 Task: Create a sub task Release to Production / Go Live for the task  Develop a new online booking system for a hotel or resort in the project AgileBox , assign it to team member softage.5@softage.net and update the status of the sub task to  Off Track , set the priority of the sub task to High
Action: Mouse moved to (59, 298)
Screenshot: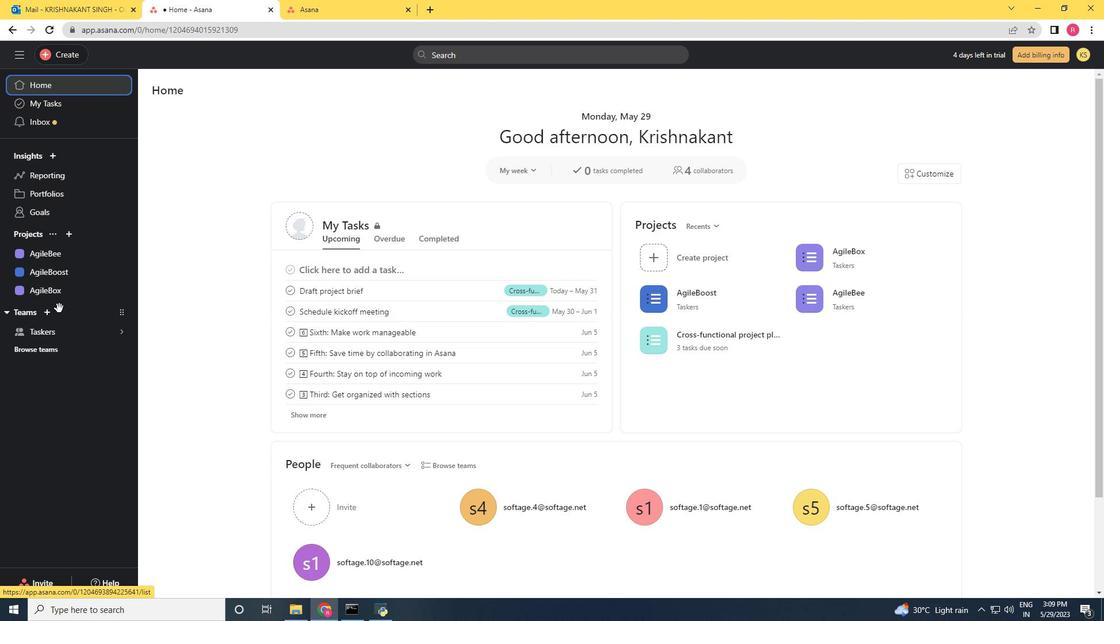 
Action: Mouse pressed left at (59, 298)
Screenshot: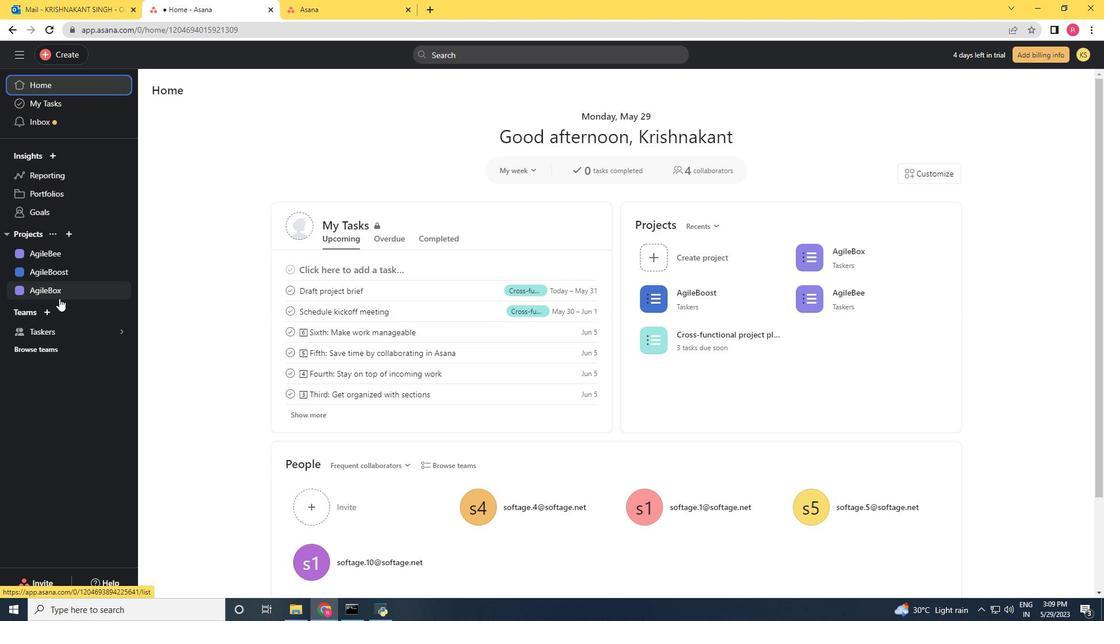 
Action: Mouse moved to (602, 247)
Screenshot: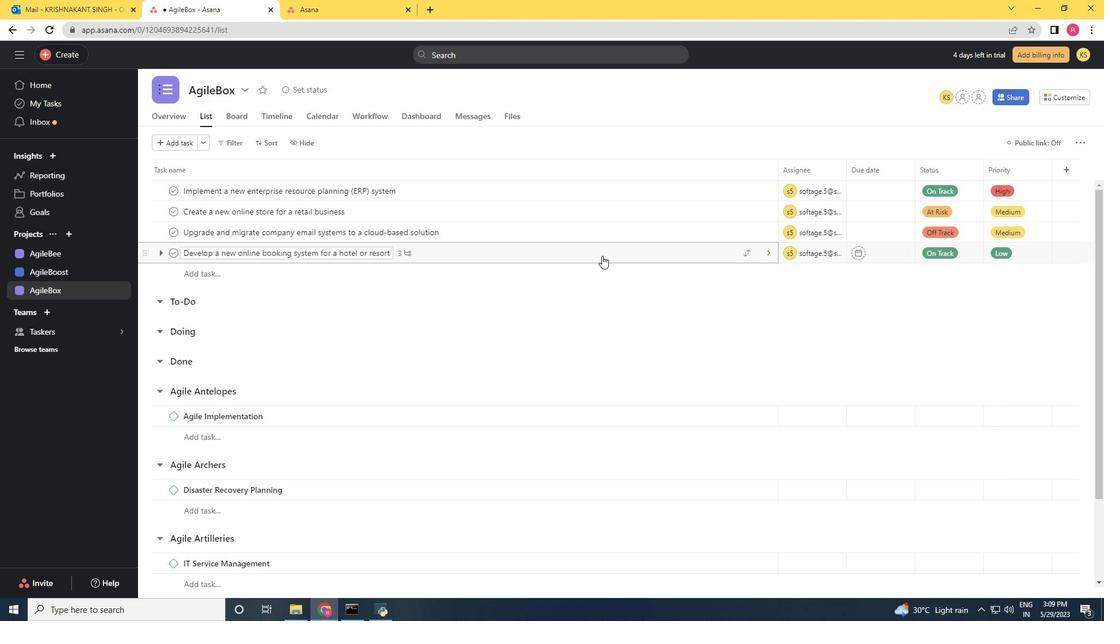 
Action: Mouse pressed left at (602, 247)
Screenshot: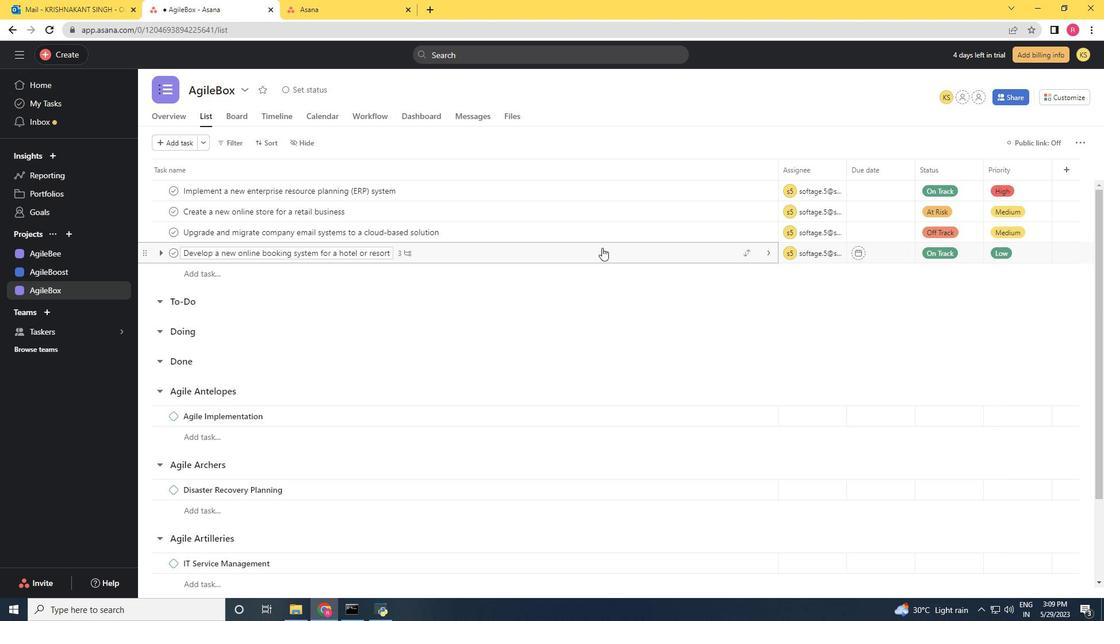 
Action: Mouse moved to (855, 319)
Screenshot: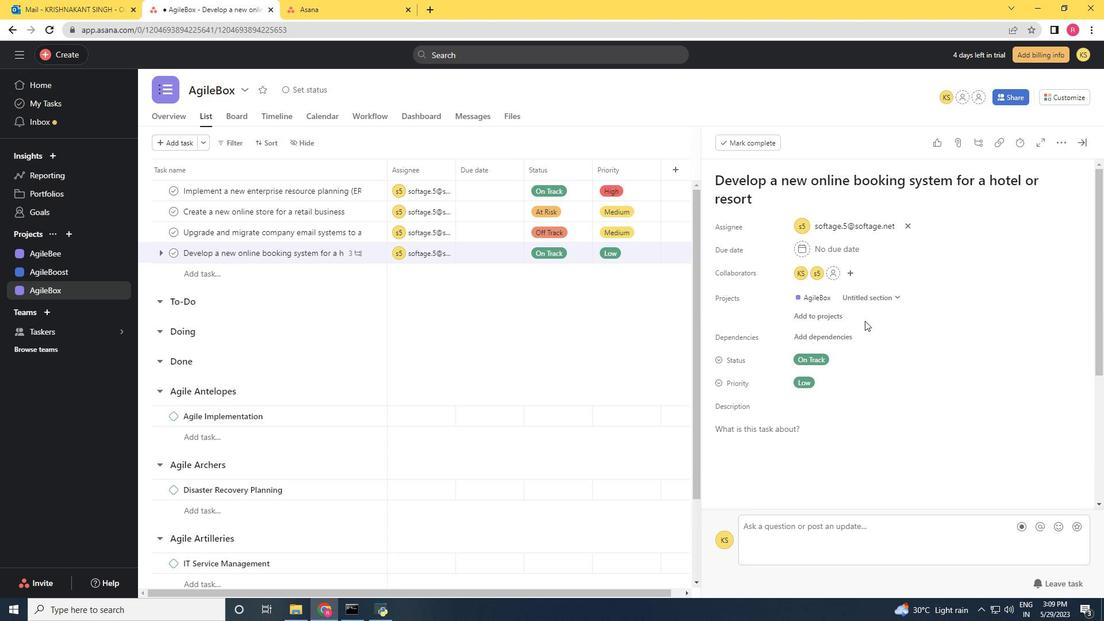 
Action: Mouse scrolled (855, 319) with delta (0, 0)
Screenshot: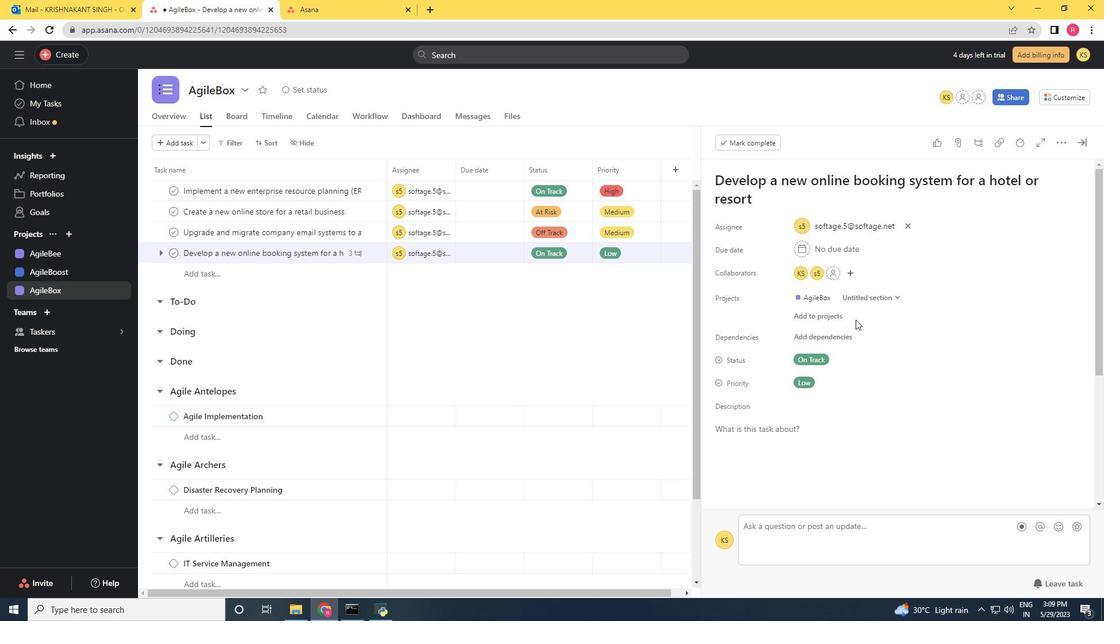 
Action: Mouse moved to (854, 323)
Screenshot: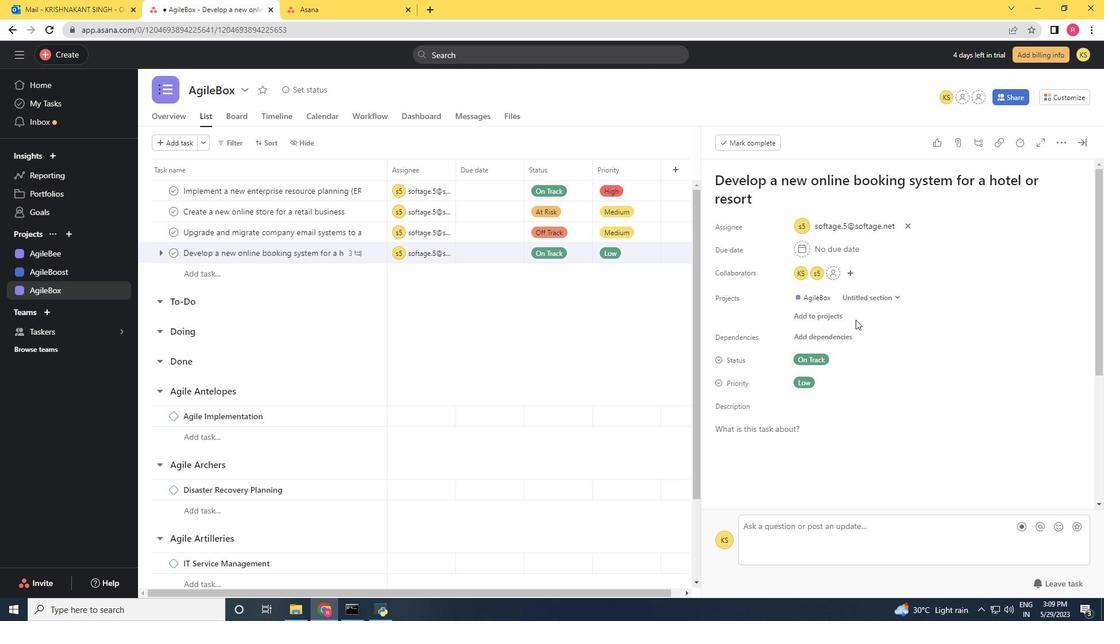 
Action: Mouse scrolled (855, 320) with delta (0, 0)
Screenshot: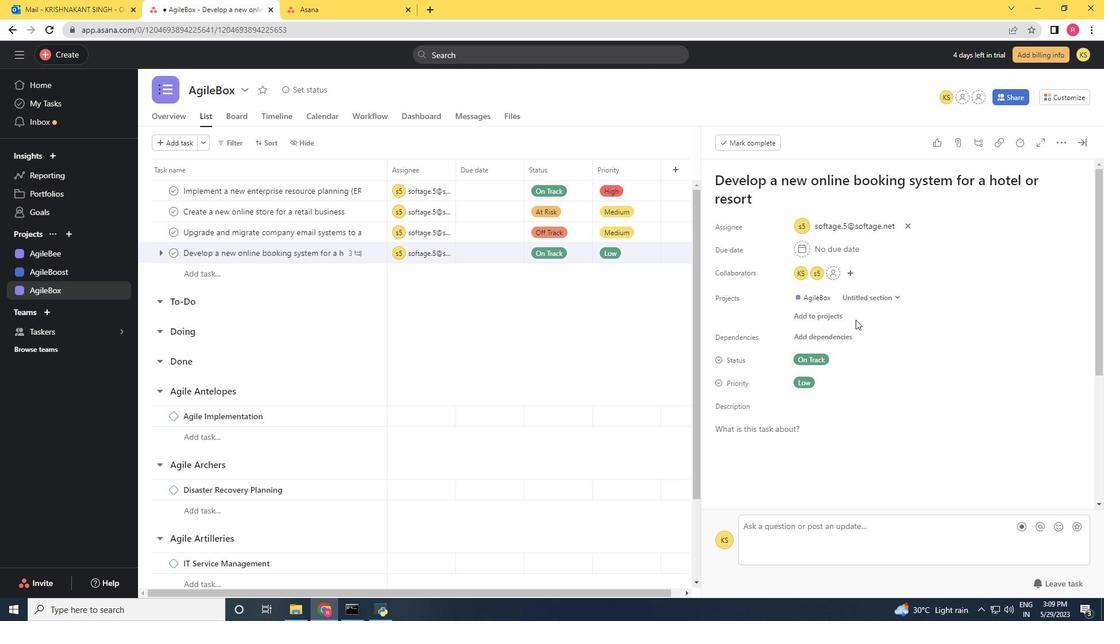 
Action: Mouse scrolled (854, 323) with delta (0, 0)
Screenshot: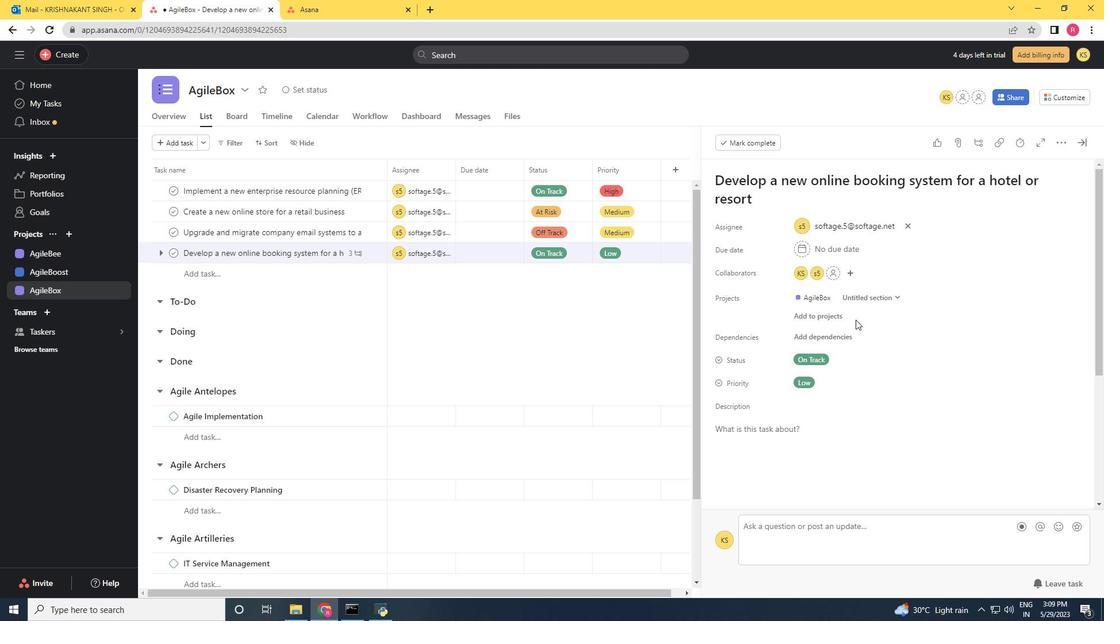 
Action: Mouse moved to (752, 454)
Screenshot: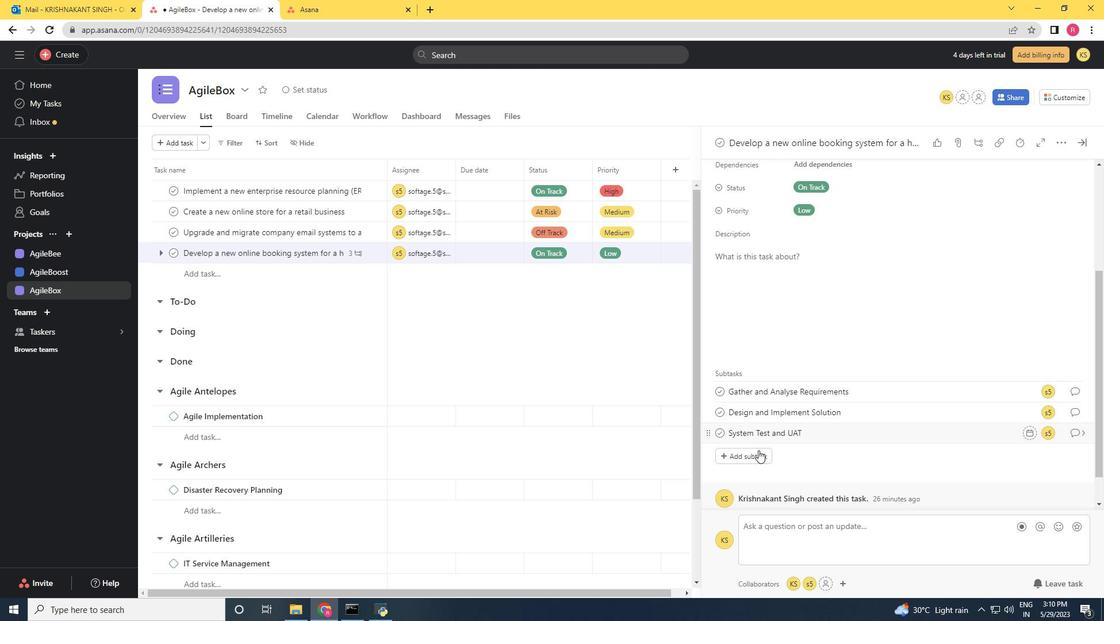
Action: Mouse pressed left at (752, 454)
Screenshot: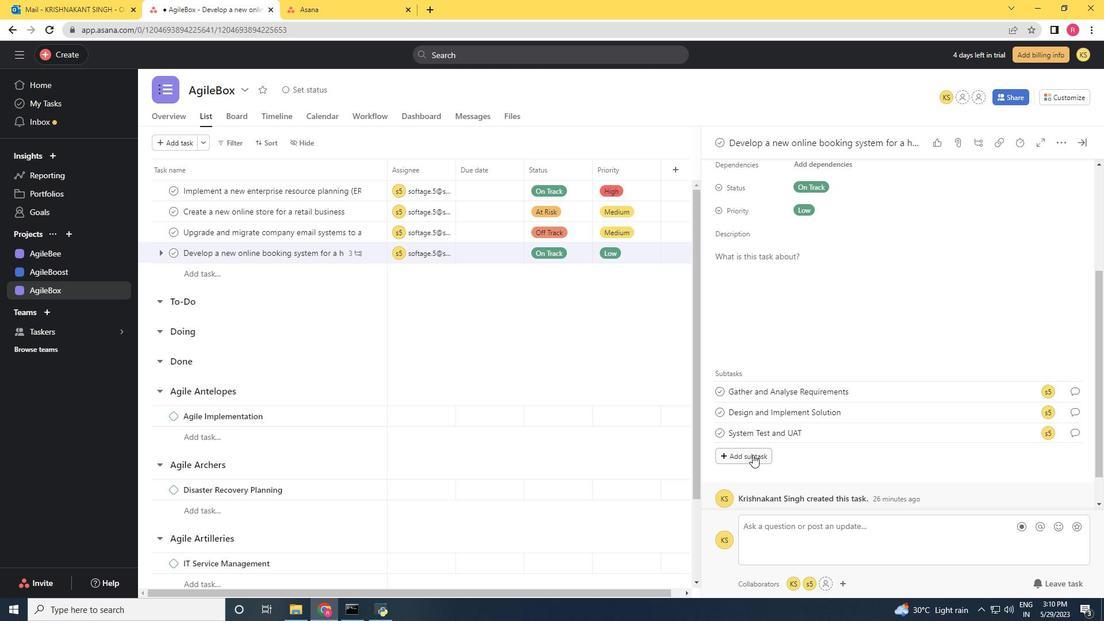 
Action: Key pressed <Key.shift>Release<Key.space>to<Key.space><Key.shift>Procton<Key.space><Key.backspace><Key.backspace><Key.backspace>ion<Key.space><Key.backspace><Key.backspace><Key.backspace><Key.backspace>uction<Key.space><Key.backspace><Key.backspace><Key.backspace><Key.backspace><Key.backspace><Key.backspace><Key.backspace><Key.backspace><Key.backspace>duction<Key.space>/<Key.space><Key.shift>Go<Key.space><Key.shift>Live
Screenshot: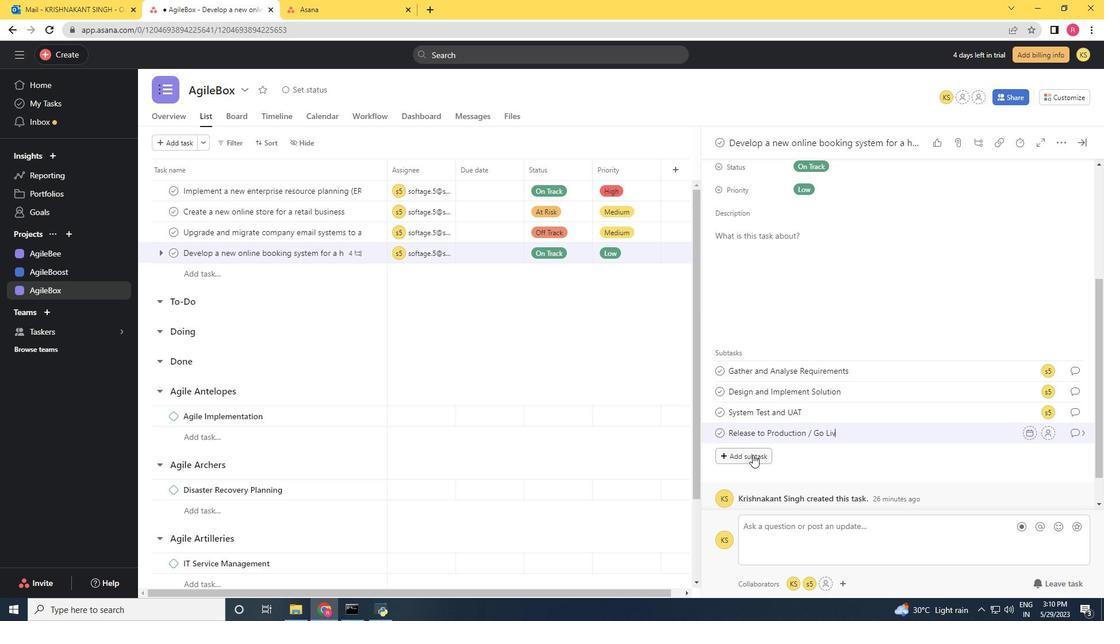 
Action: Mouse moved to (1044, 430)
Screenshot: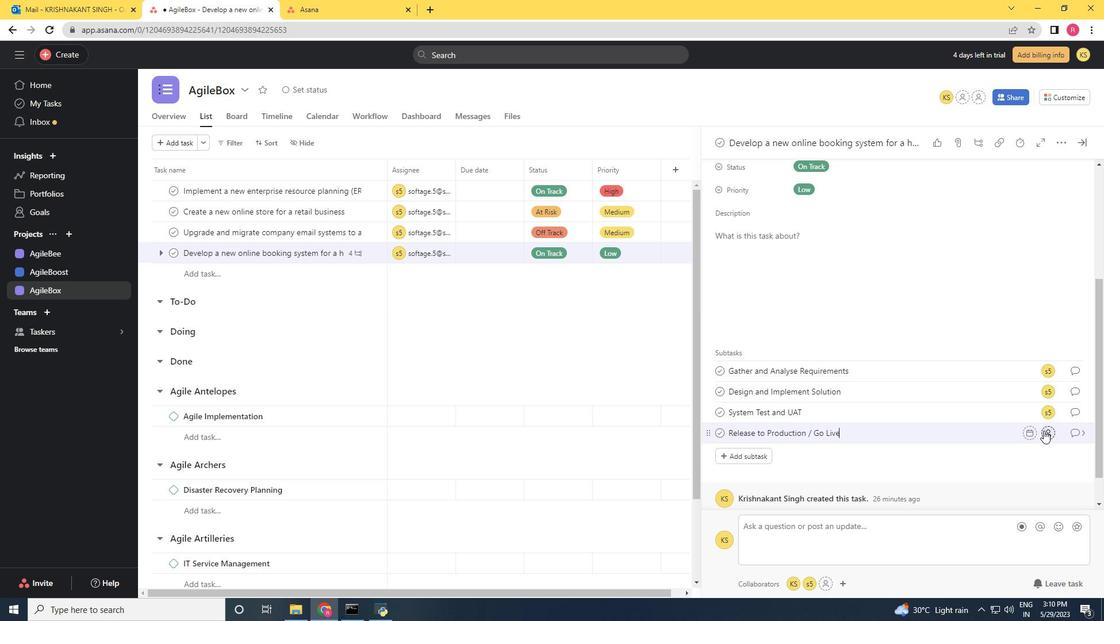 
Action: Mouse pressed left at (1044, 430)
Screenshot: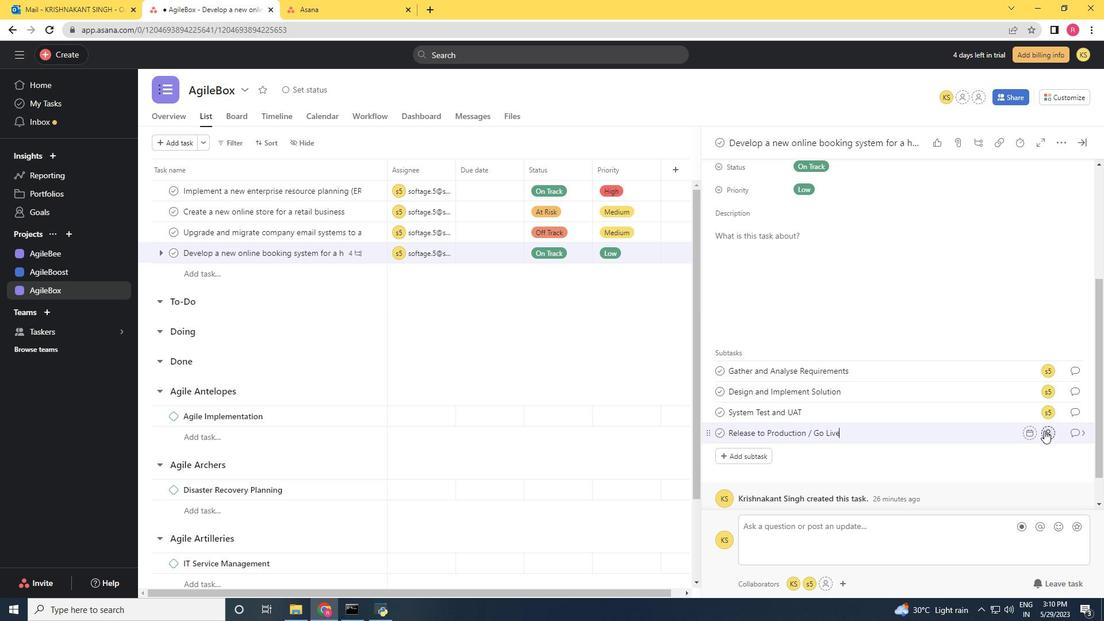 
Action: Key pressed softage.5<Key.shift>@softage.ne
Screenshot: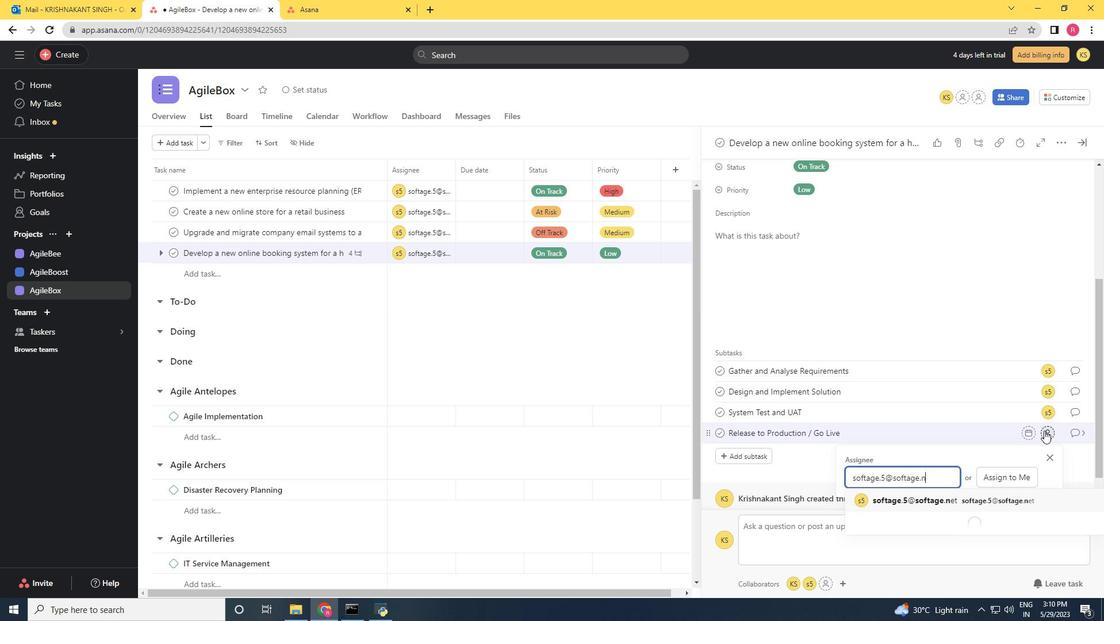 
Action: Mouse moved to (1103, 510)
Screenshot: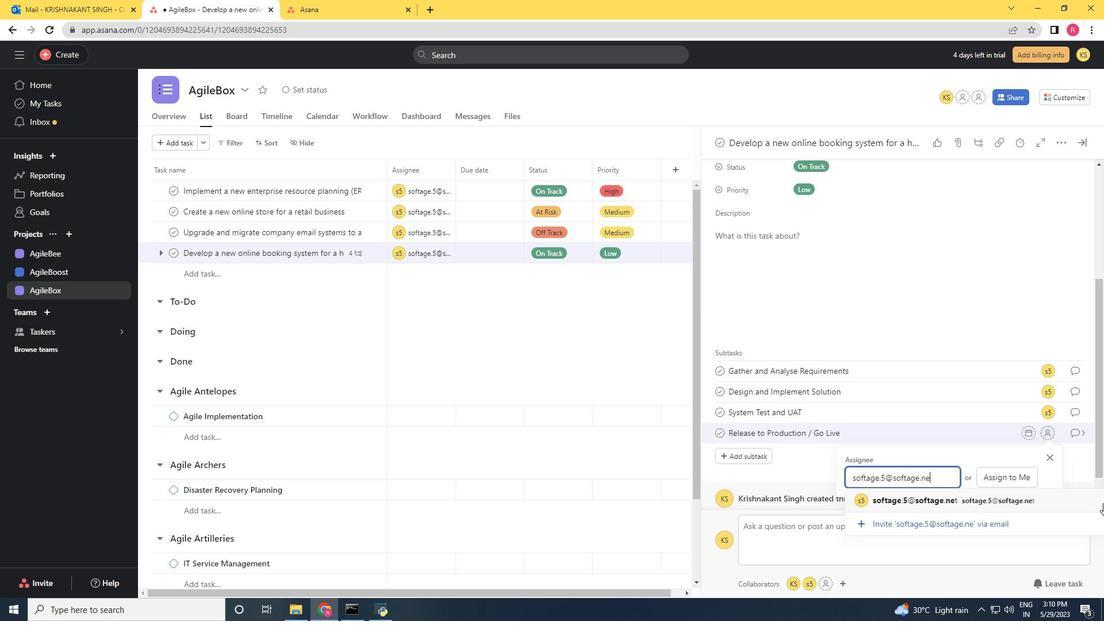 
Action: Key pressed t
Screenshot: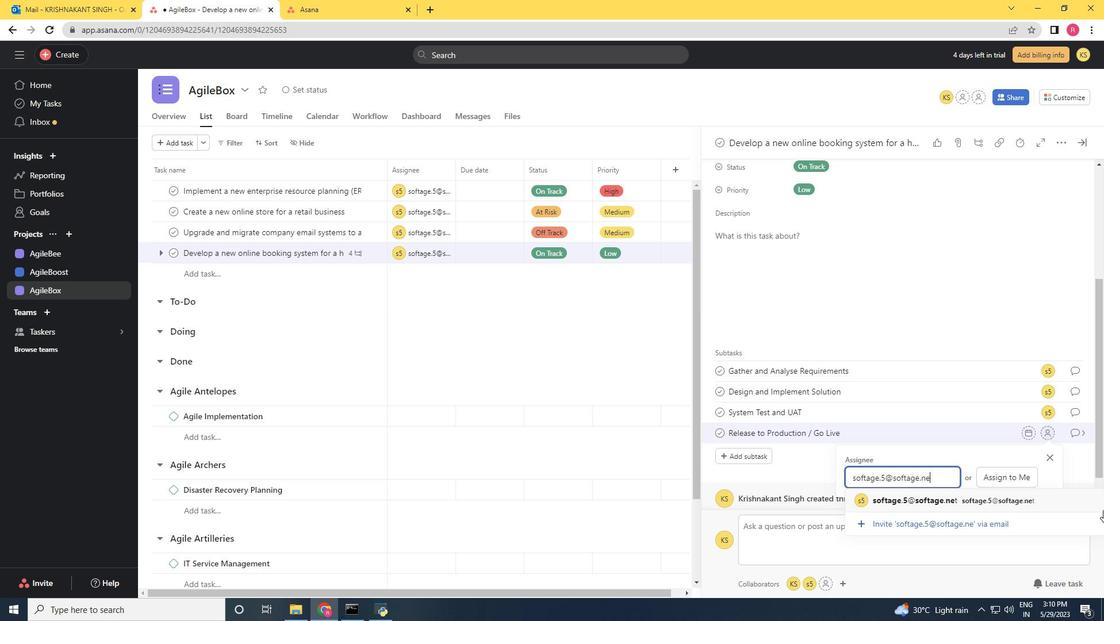 
Action: Mouse moved to (988, 494)
Screenshot: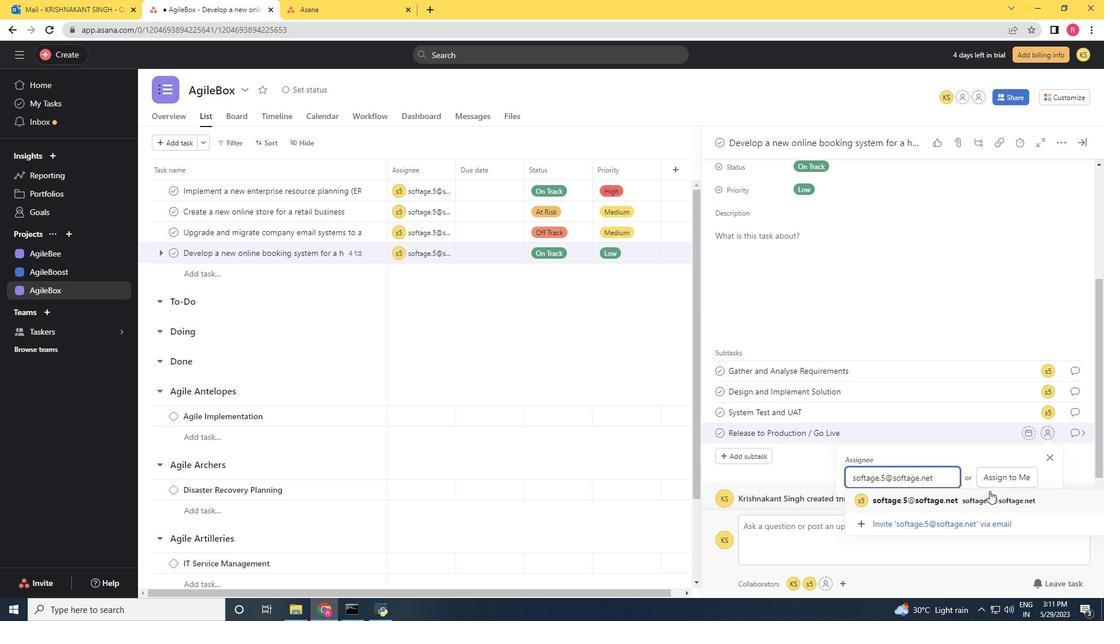 
Action: Mouse pressed left at (988, 494)
Screenshot: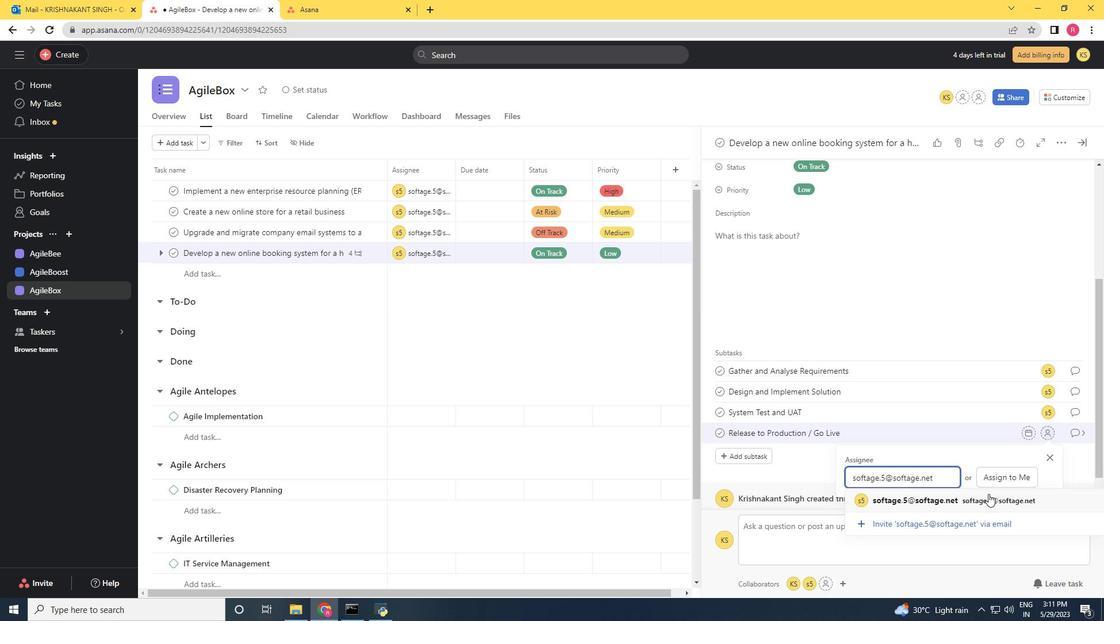 
Action: Mouse moved to (1083, 434)
Screenshot: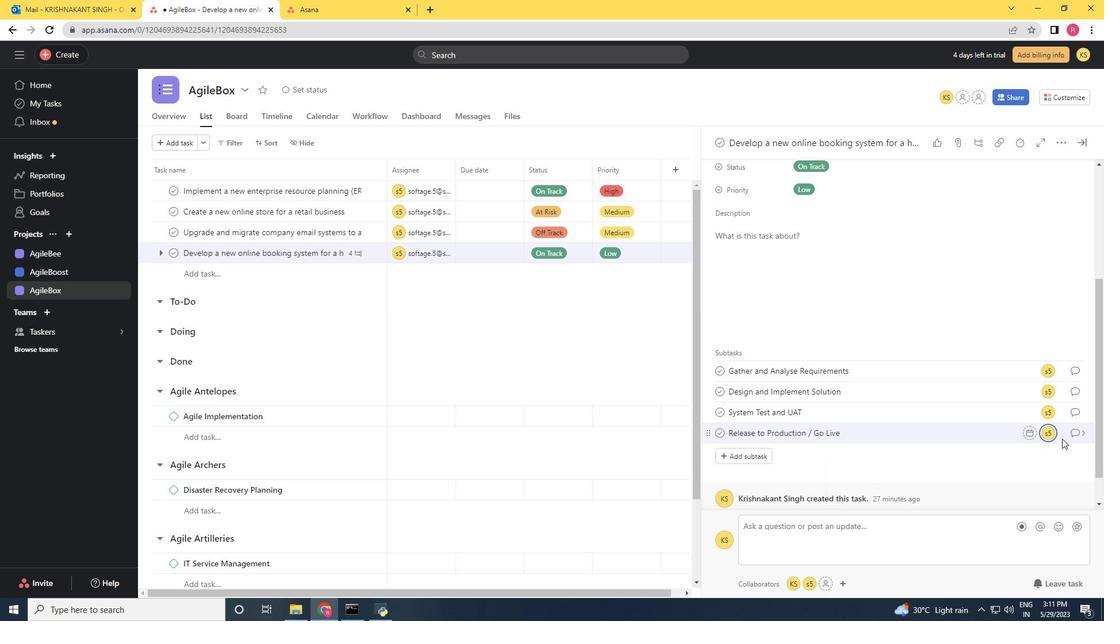 
Action: Mouse pressed left at (1083, 434)
Screenshot: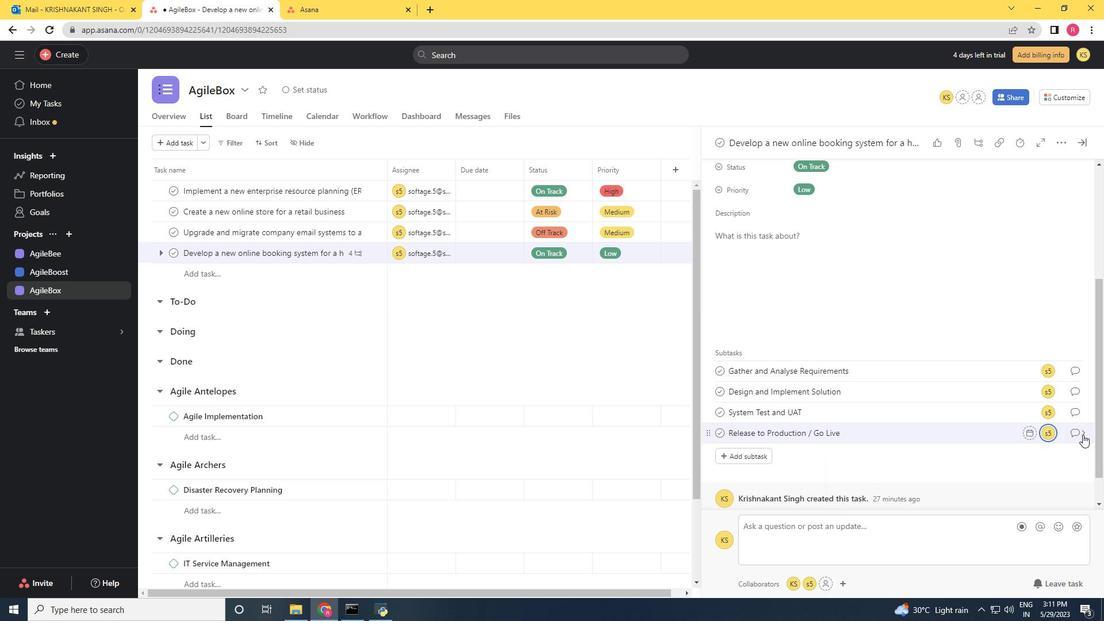 
Action: Mouse moved to (749, 327)
Screenshot: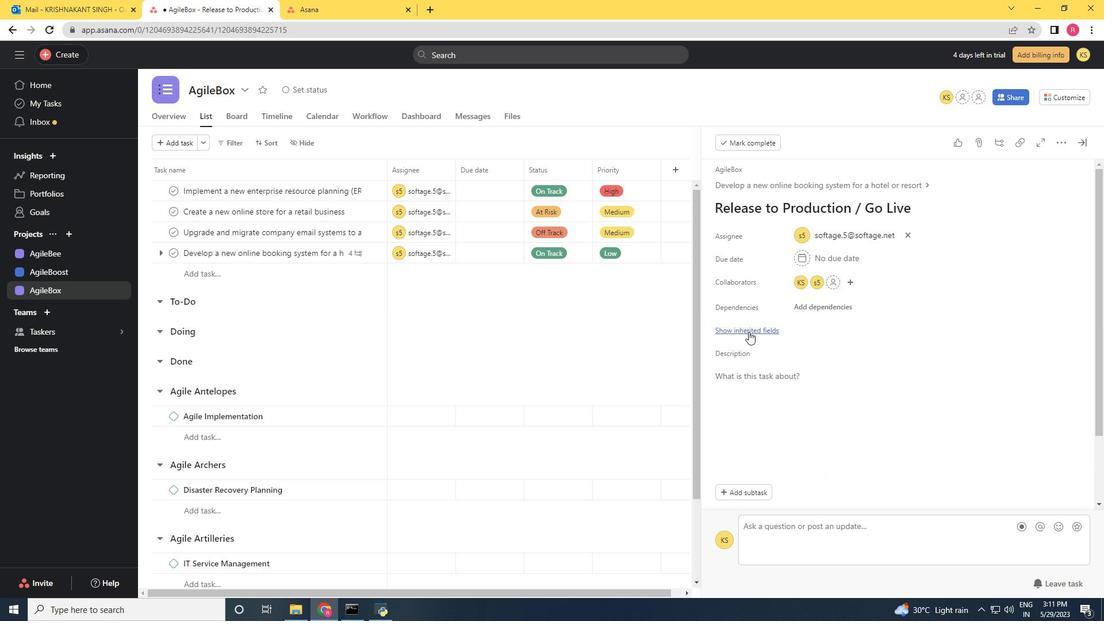 
Action: Mouse pressed left at (749, 327)
Screenshot: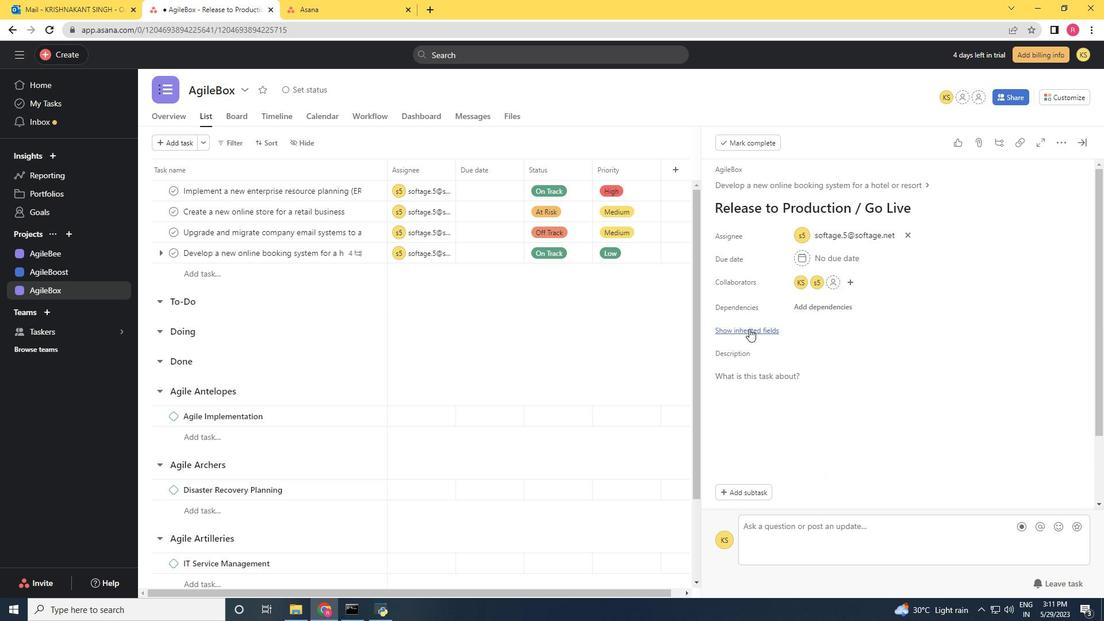 
Action: Mouse moved to (796, 352)
Screenshot: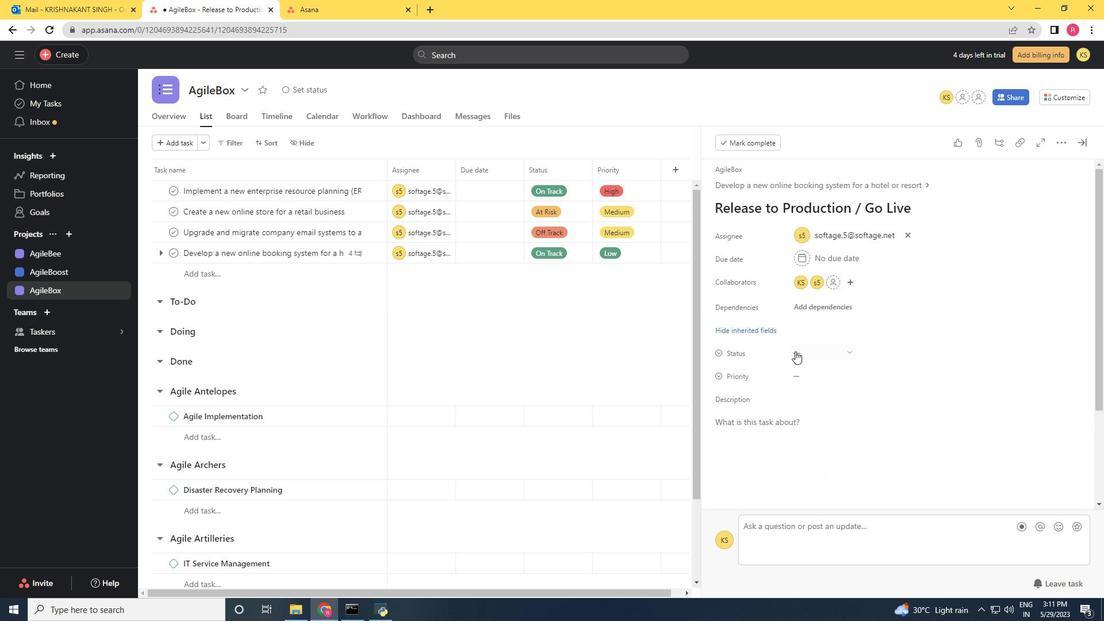
Action: Mouse pressed left at (796, 352)
Screenshot: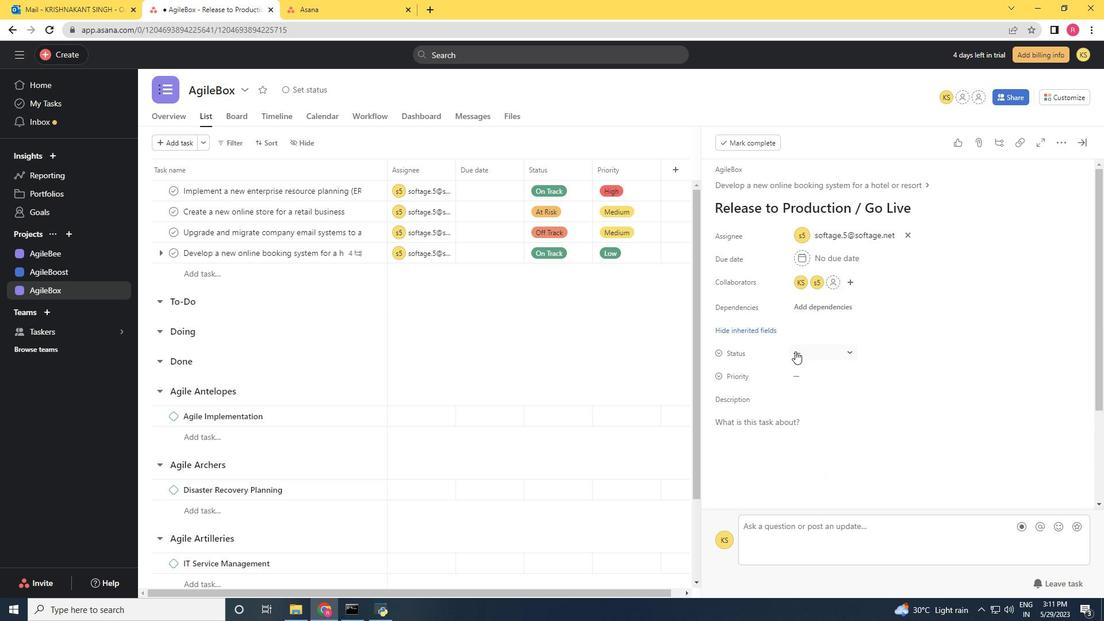 
Action: Mouse moved to (834, 416)
Screenshot: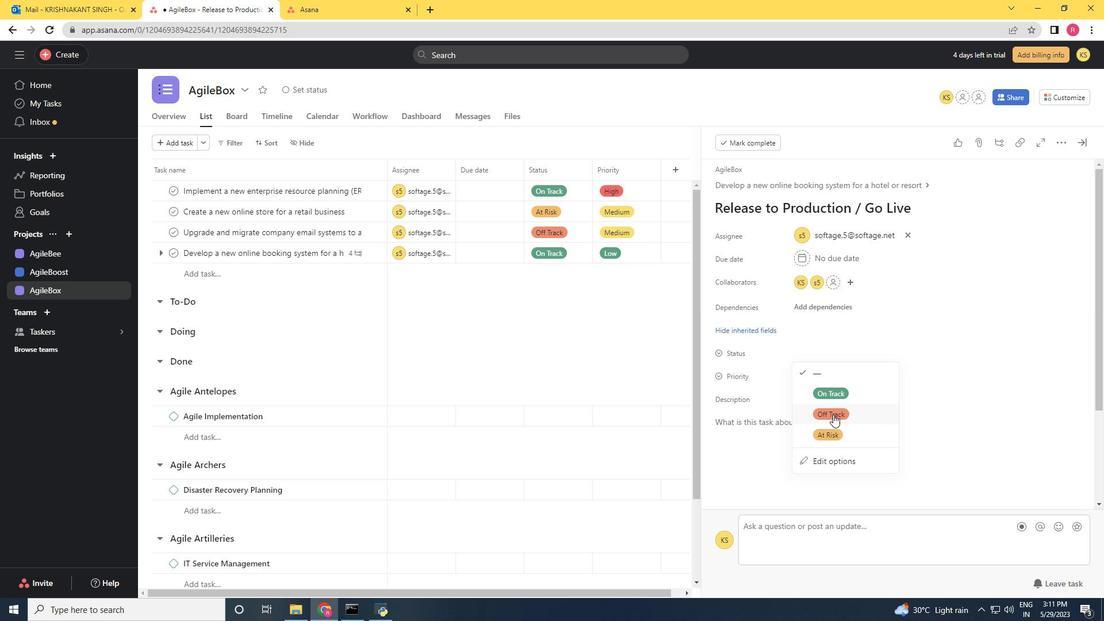 
Action: Mouse pressed left at (834, 416)
Screenshot: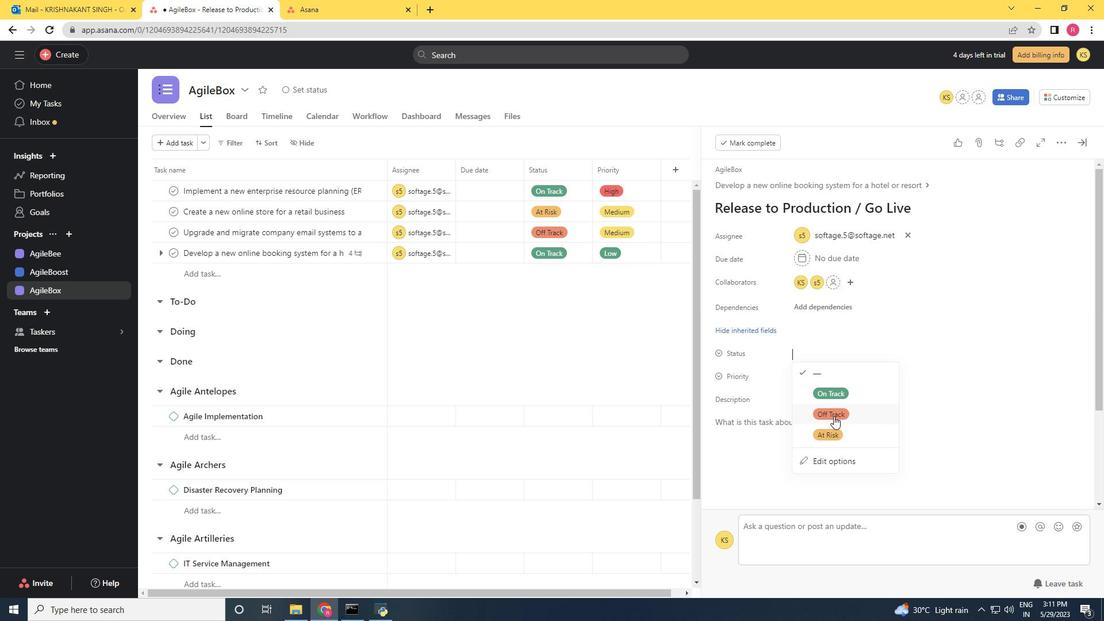 
Action: Mouse moved to (813, 378)
Screenshot: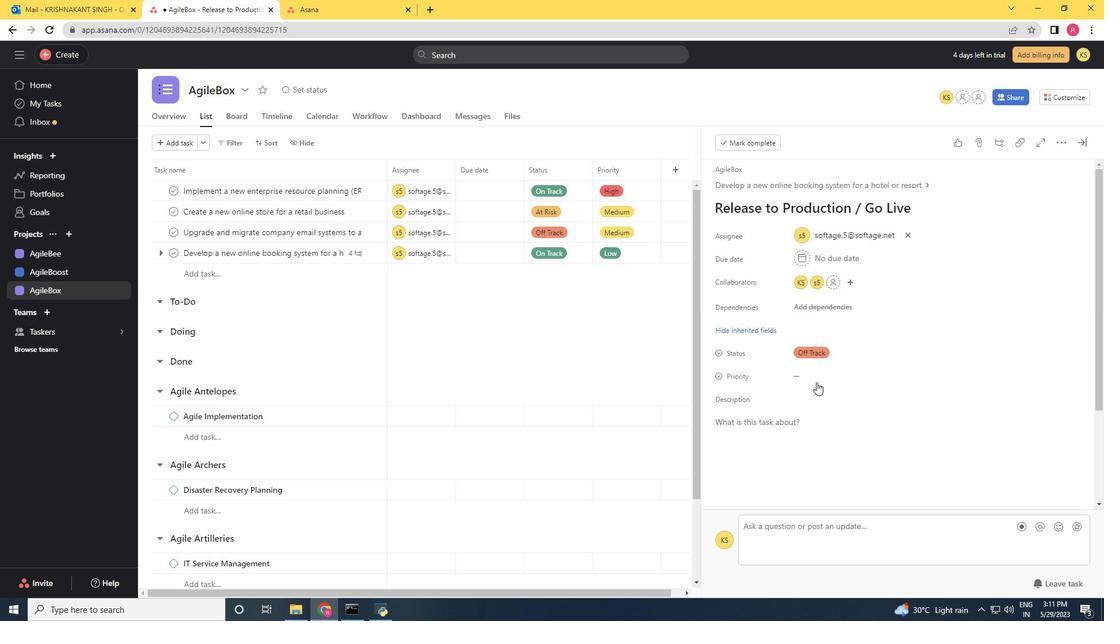 
Action: Mouse pressed left at (813, 378)
Screenshot: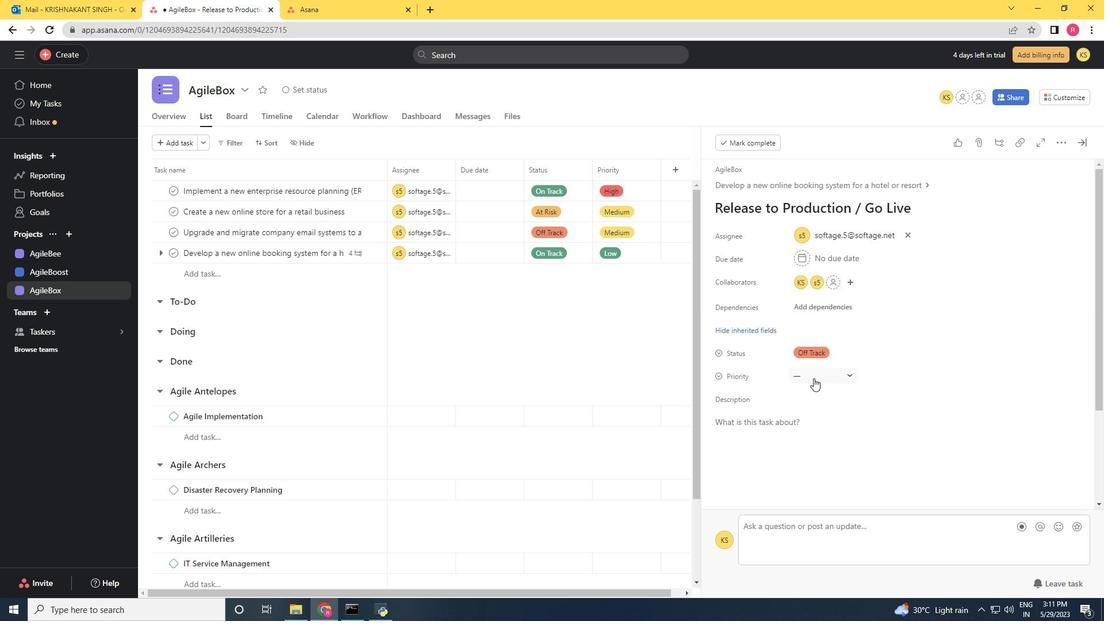 
Action: Mouse moved to (828, 414)
Screenshot: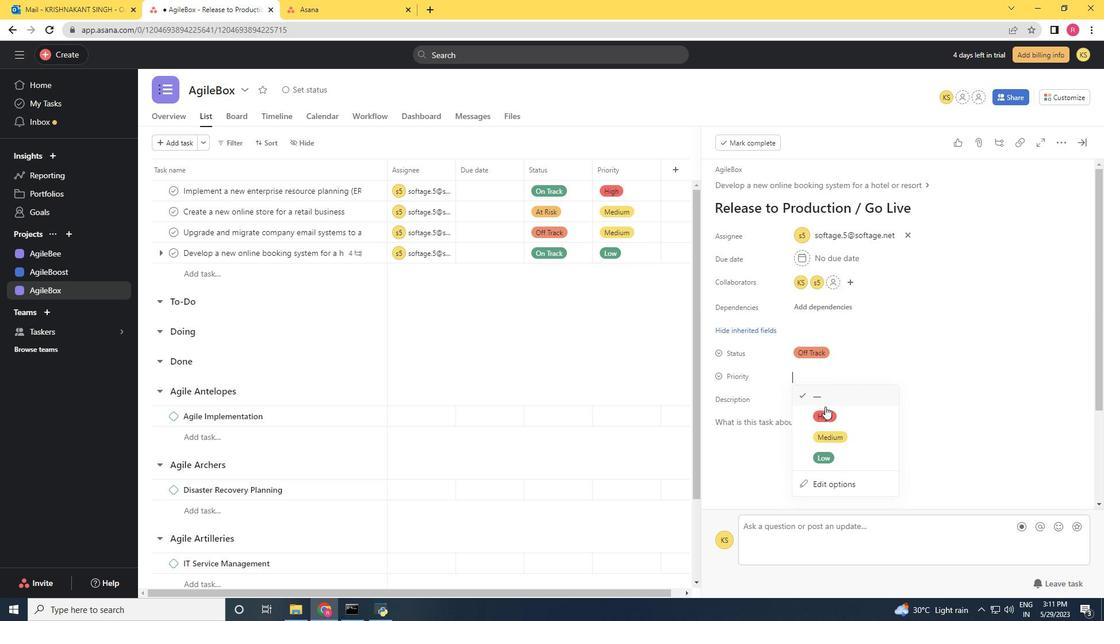 
Action: Mouse pressed left at (828, 414)
Screenshot: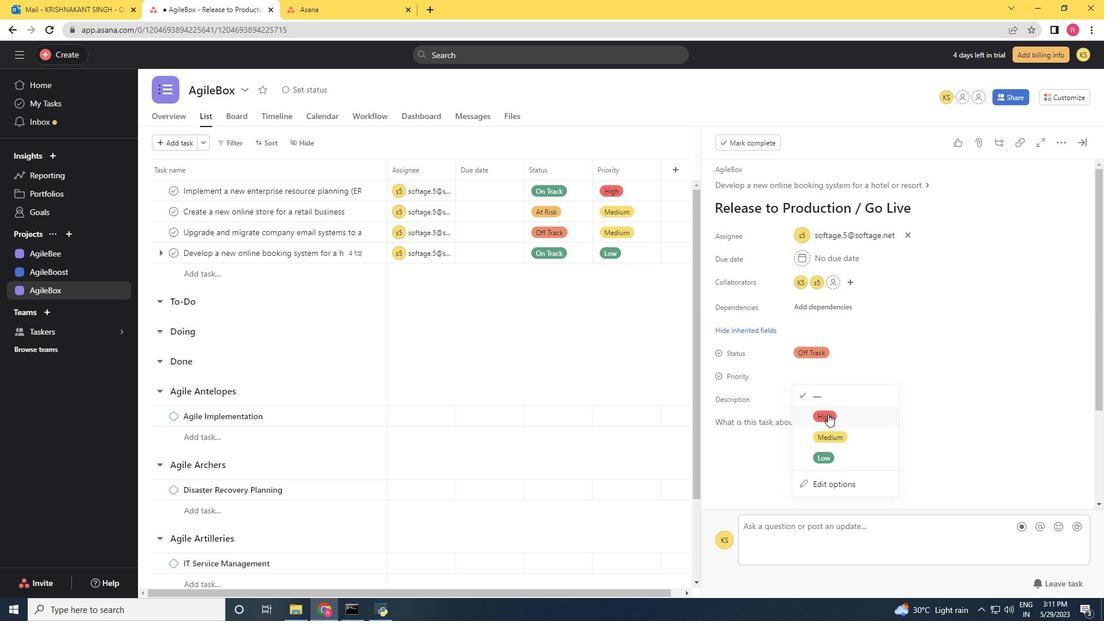 
Action: Mouse moved to (832, 417)
Screenshot: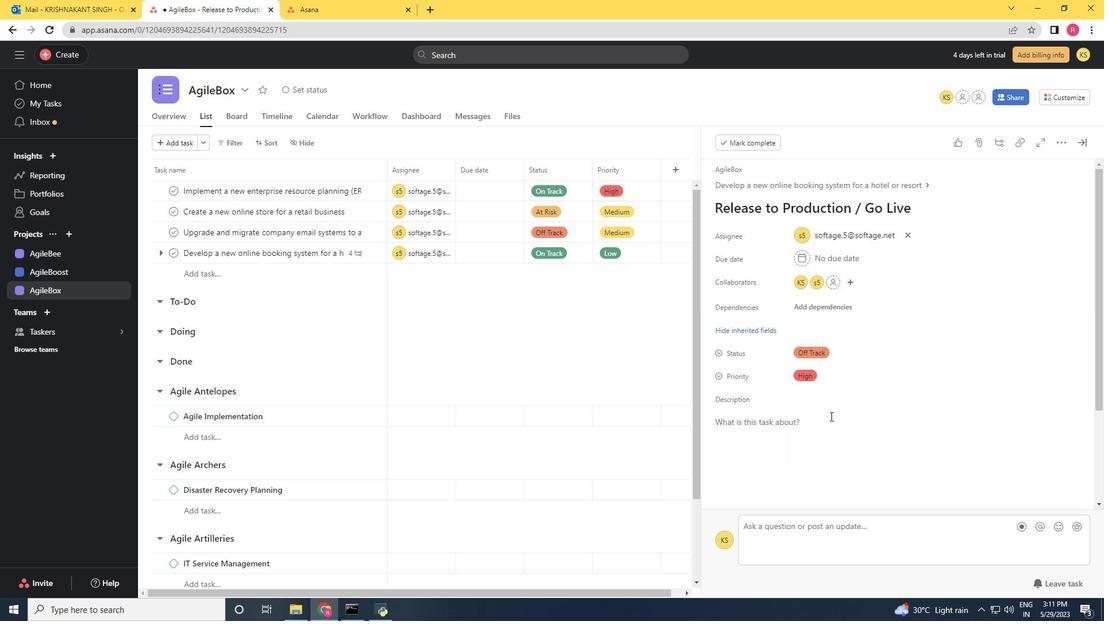 
